 Task: Add The Republic Of Tea Organic Matcha, Stone-ground Japanese Green Tea Powder to the cart.
Action: Mouse moved to (23, 129)
Screenshot: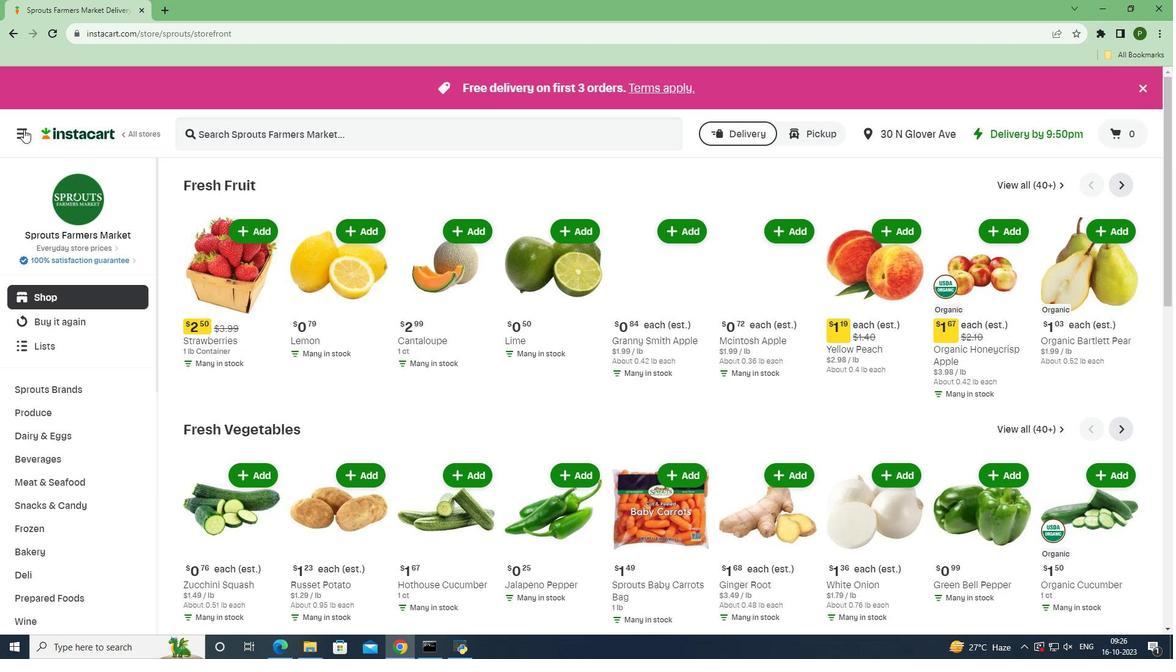 
Action: Mouse pressed left at (23, 129)
Screenshot: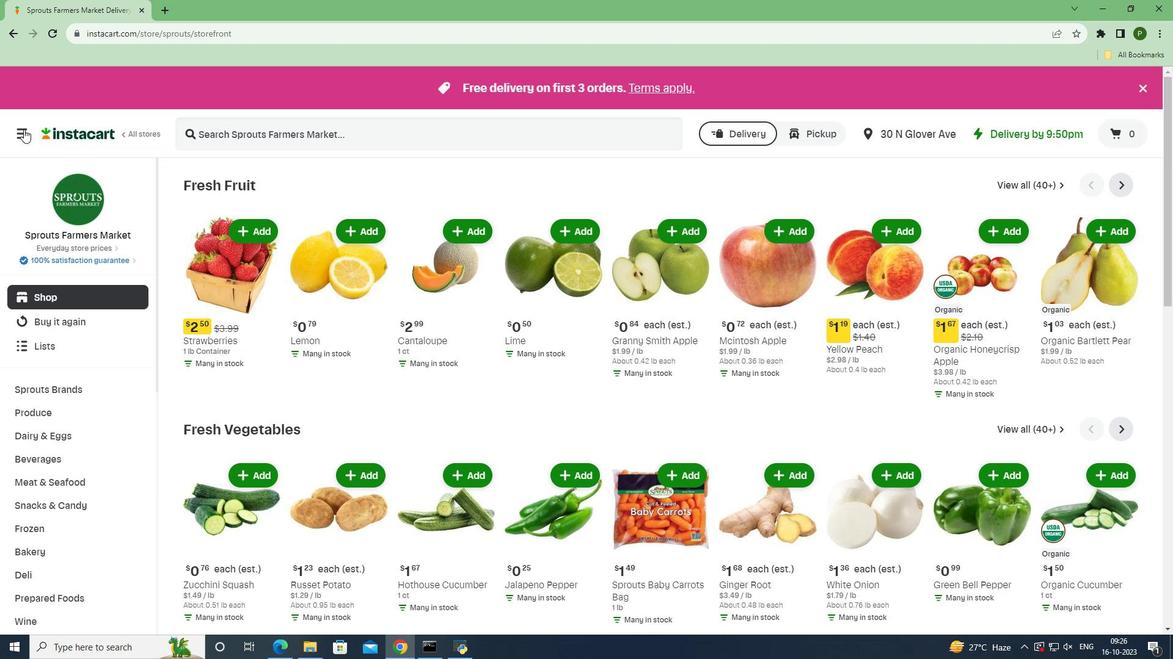 
Action: Mouse moved to (20, 326)
Screenshot: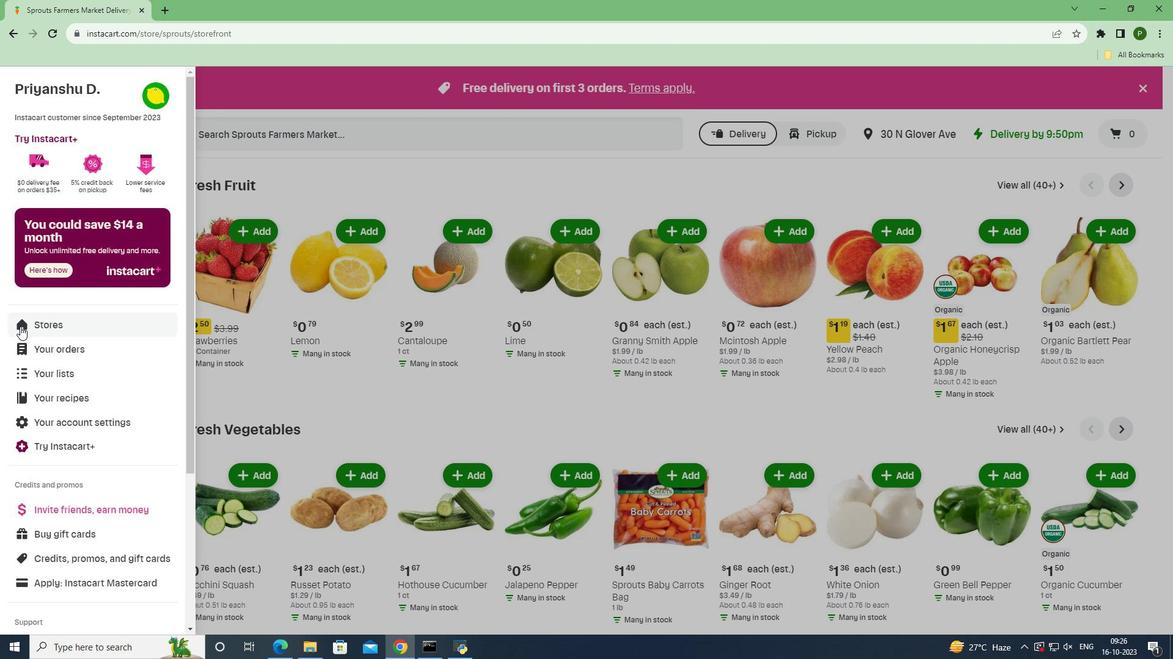 
Action: Mouse pressed left at (20, 326)
Screenshot: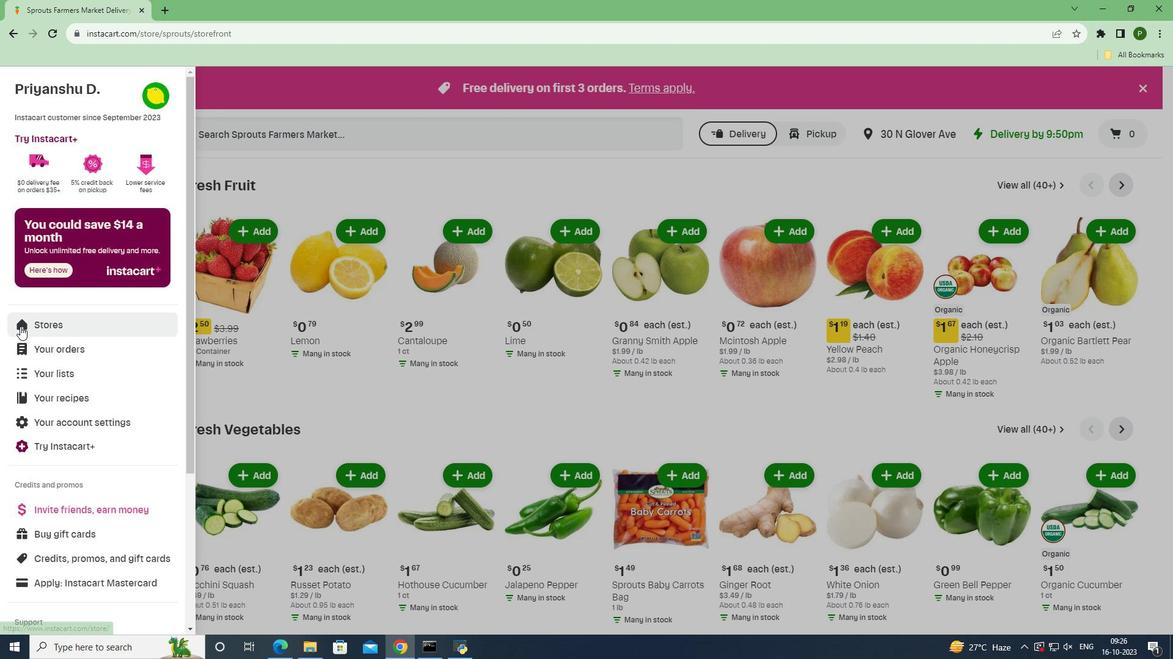 
Action: Mouse moved to (264, 148)
Screenshot: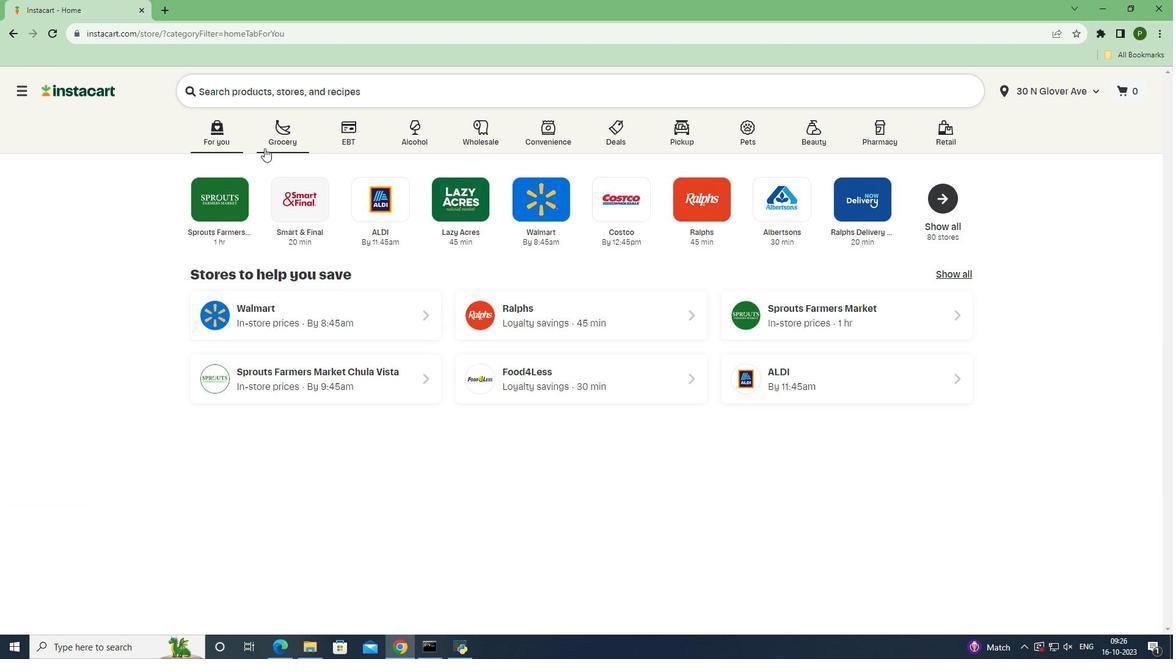 
Action: Mouse pressed left at (264, 148)
Screenshot: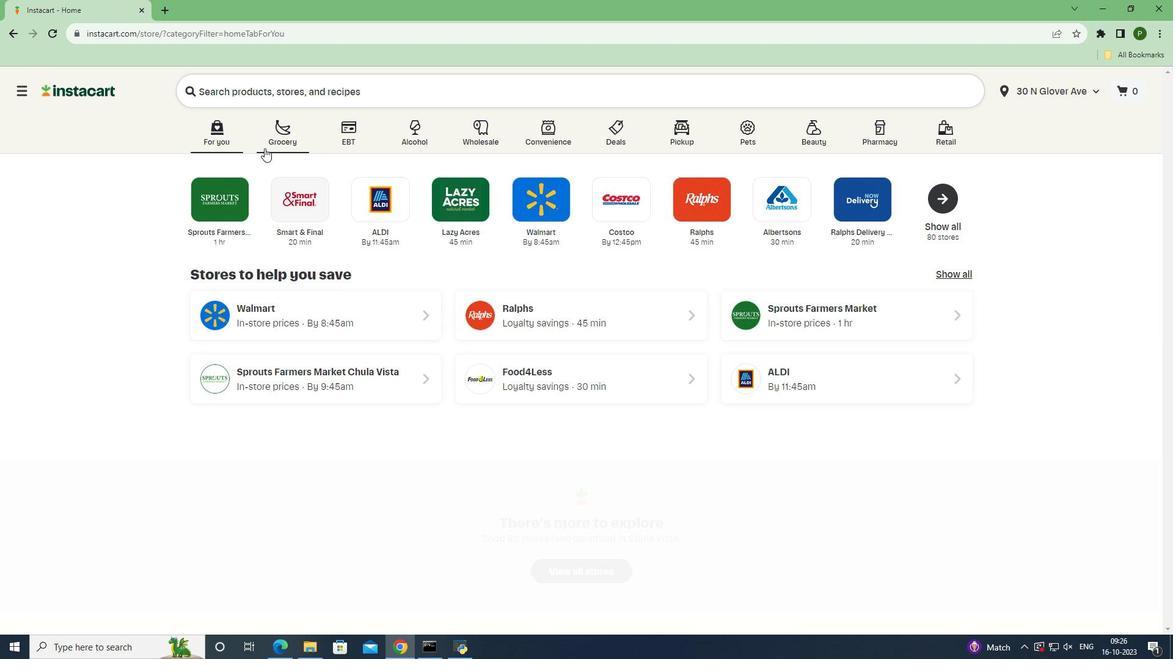 
Action: Mouse moved to (765, 286)
Screenshot: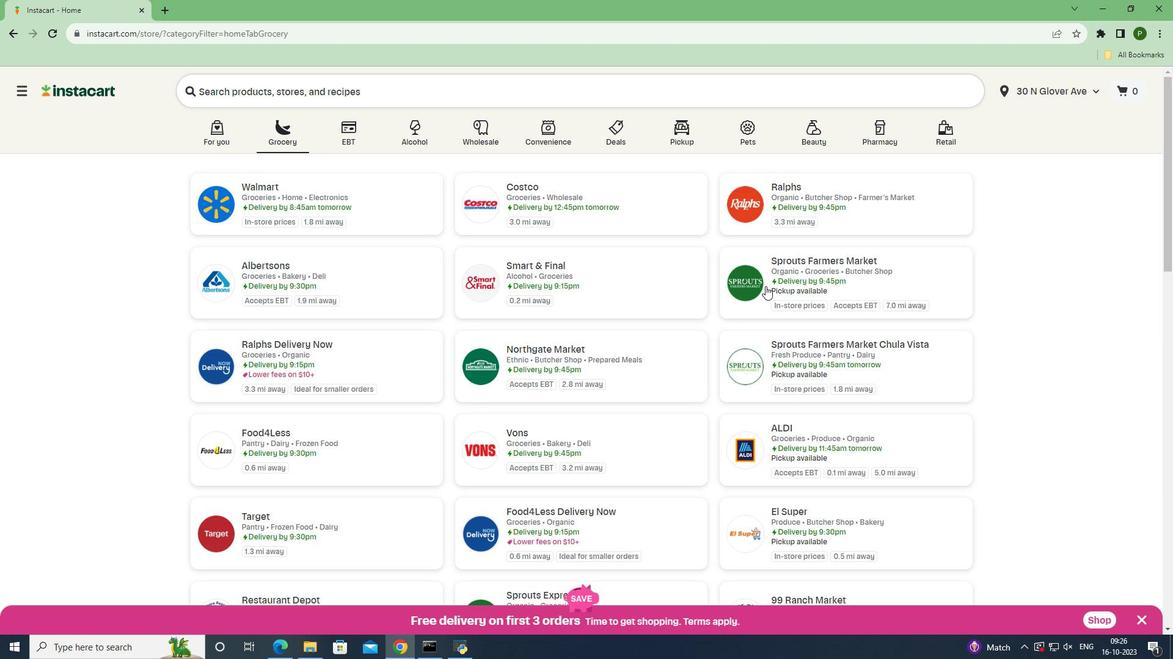 
Action: Mouse pressed left at (765, 286)
Screenshot: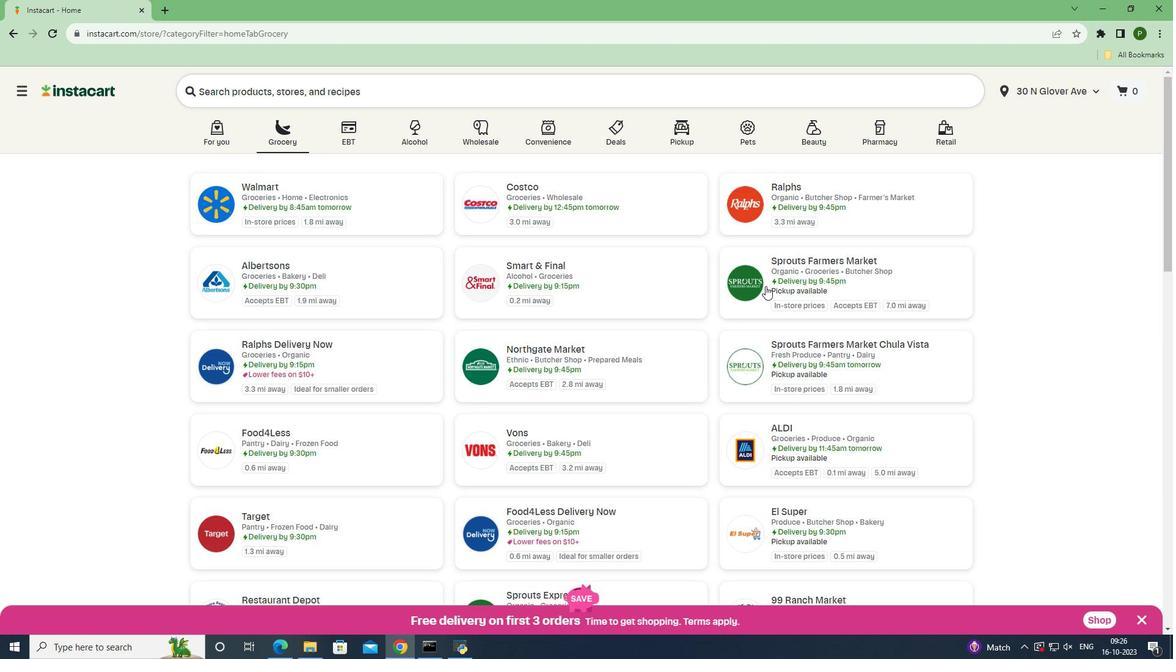 
Action: Mouse moved to (58, 465)
Screenshot: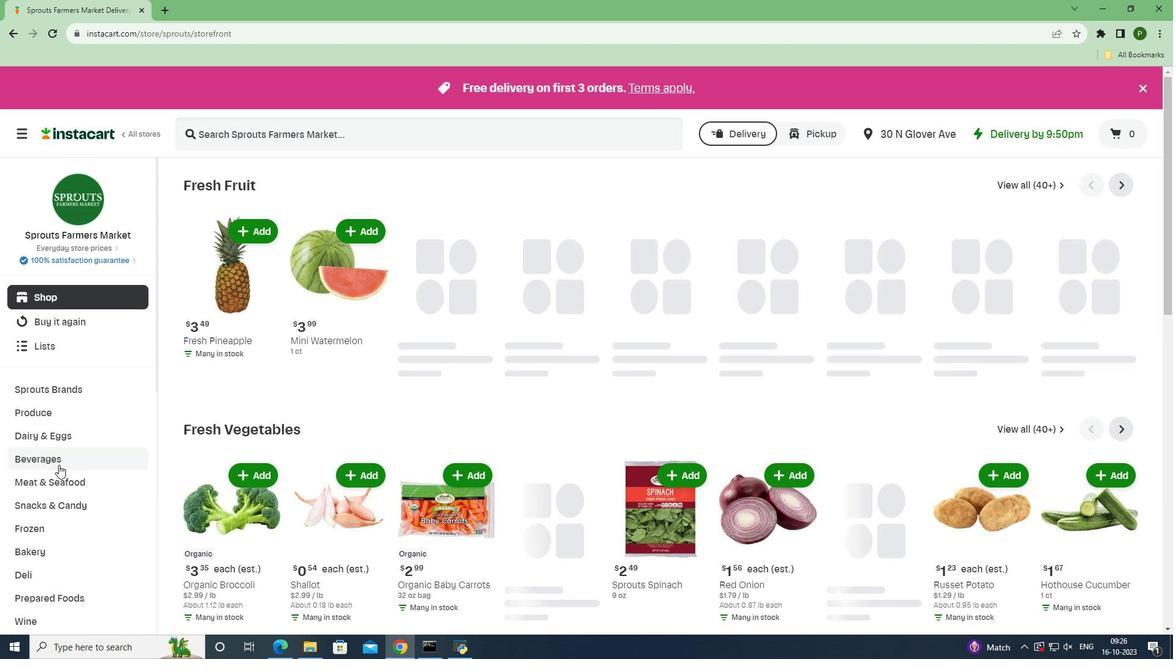 
Action: Mouse pressed left at (58, 465)
Screenshot: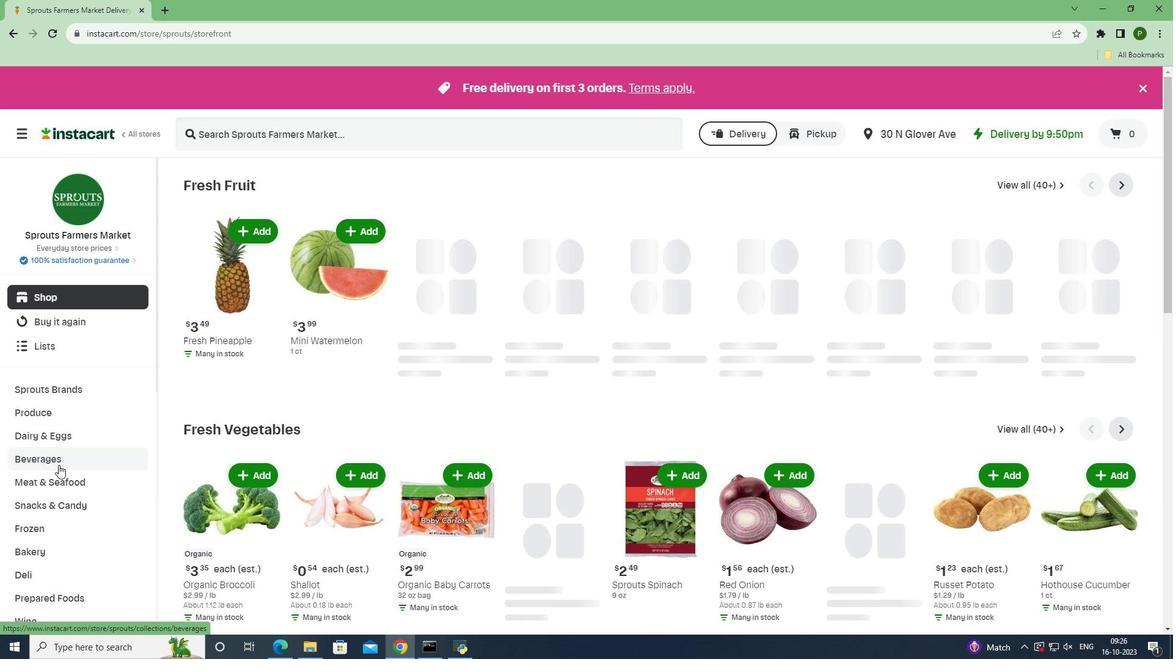 
Action: Mouse moved to (1065, 213)
Screenshot: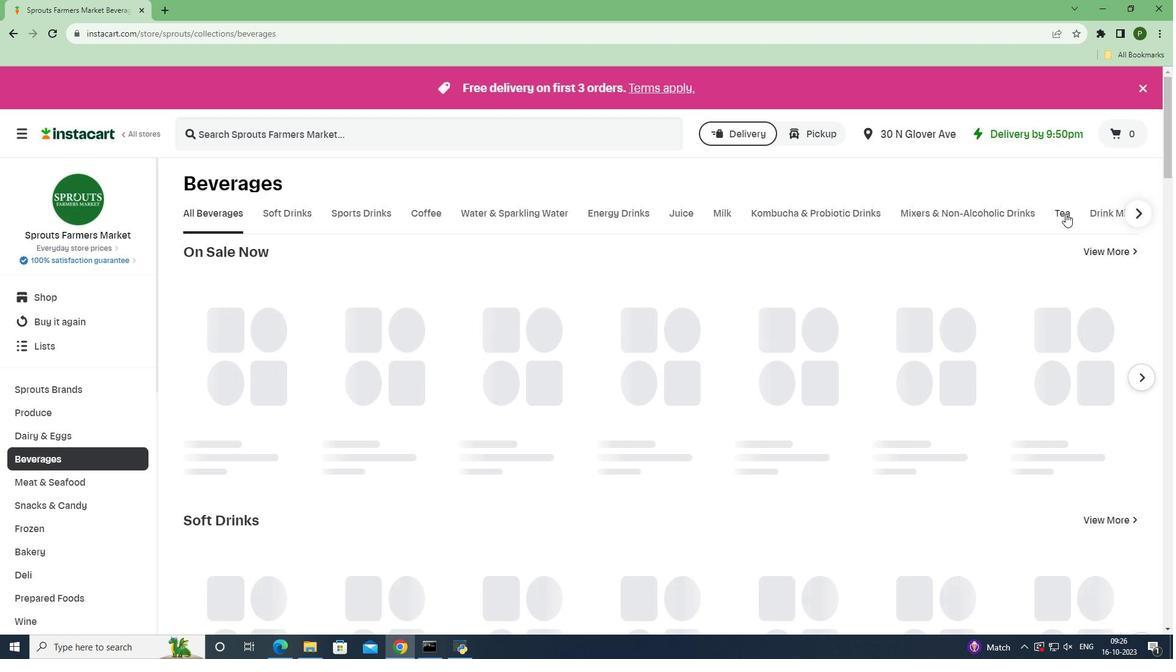 
Action: Mouse pressed left at (1065, 213)
Screenshot: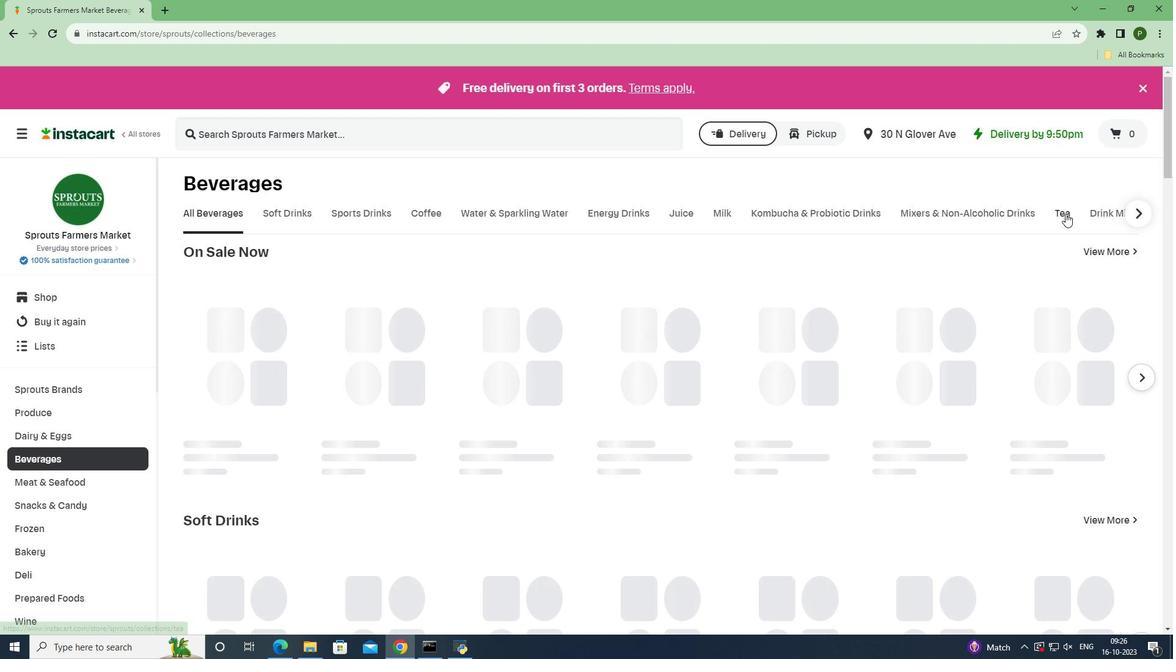 
Action: Mouse moved to (258, 138)
Screenshot: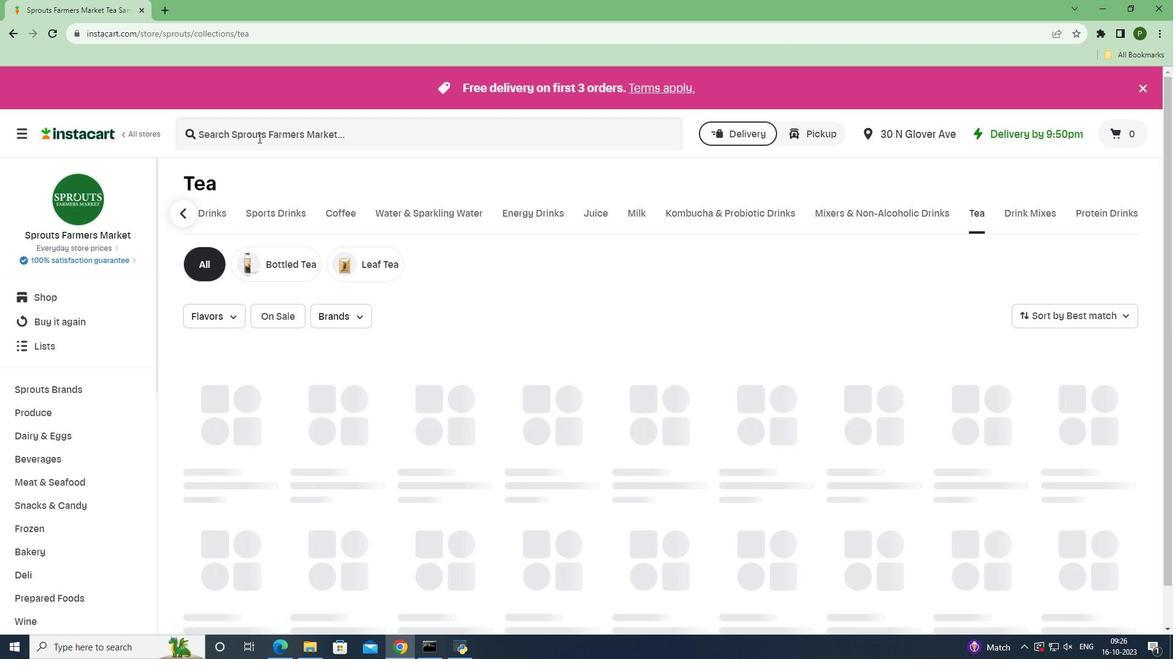 
Action: Mouse pressed left at (258, 138)
Screenshot: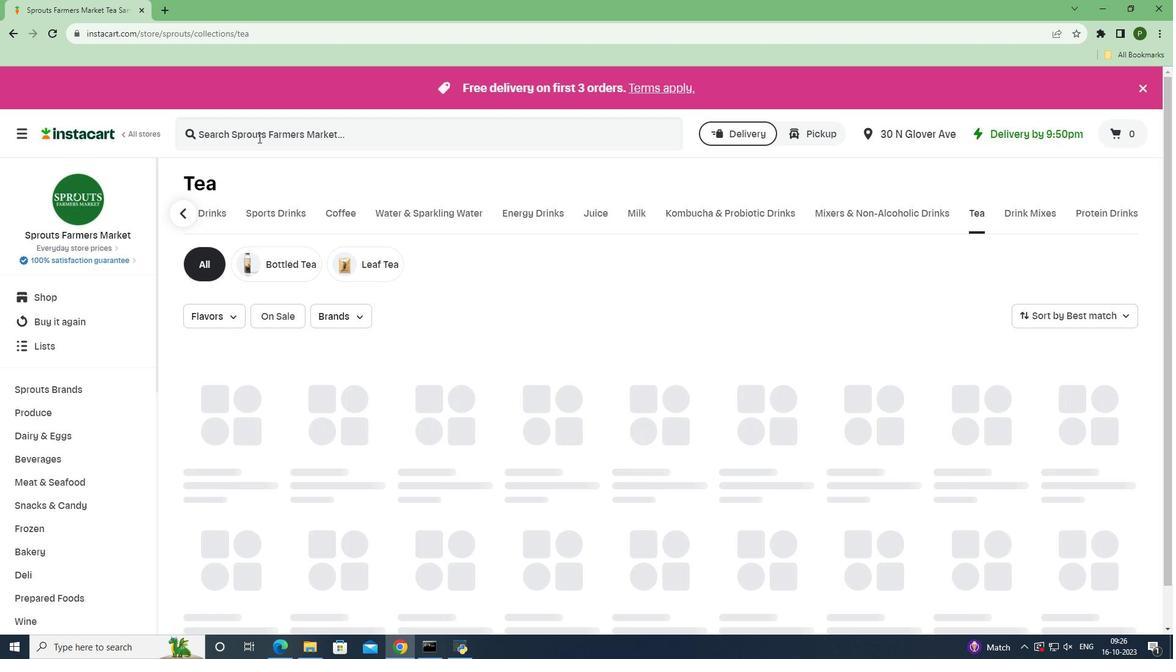 
Action: Key pressed <Key.caps_lock>T<Key.caps_lock>he<Key.space><Key.caps_lock>R<Key.caps_lock>epublic<Key.space><Key.caps_lock>O<Key.caps_lock>f<Key.space><Key.caps_lock>T<Key.caps_lock>ea<Key.space><Key.caps_lock>O<Key.caps_lock>rganic<Key.space><Key.caps_lock>M<Key.caps_lock>atcha<Key.space>,<Key.space><Key.caps_lock>S<Key.caps_lock>tone-ground<Key.space><Key.caps_lock>J<Key.caps_lock>apanese<Key.space><Key.caps_lock>G<Key.caps_lock>reen<Key.space><Key.caps_lock>T<Key.caps_lock>ea<Key.space><Key.caps_lock>P<Key.caps_lock>owder<Key.space><Key.enter>
Screenshot: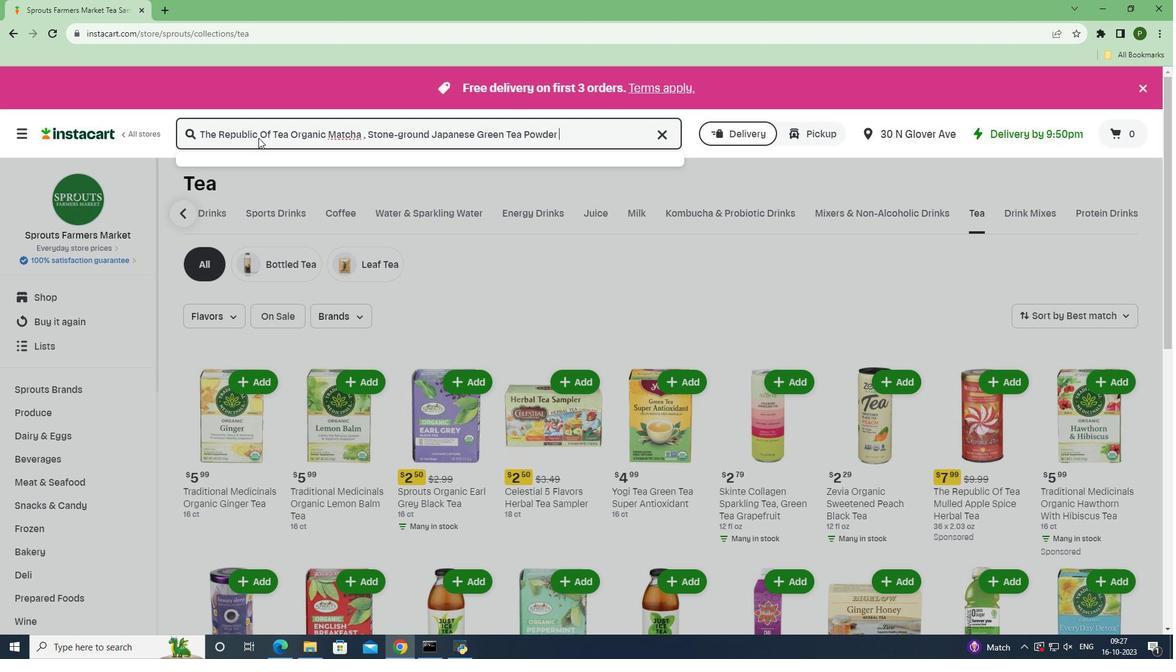 
Action: Mouse moved to (328, 275)
Screenshot: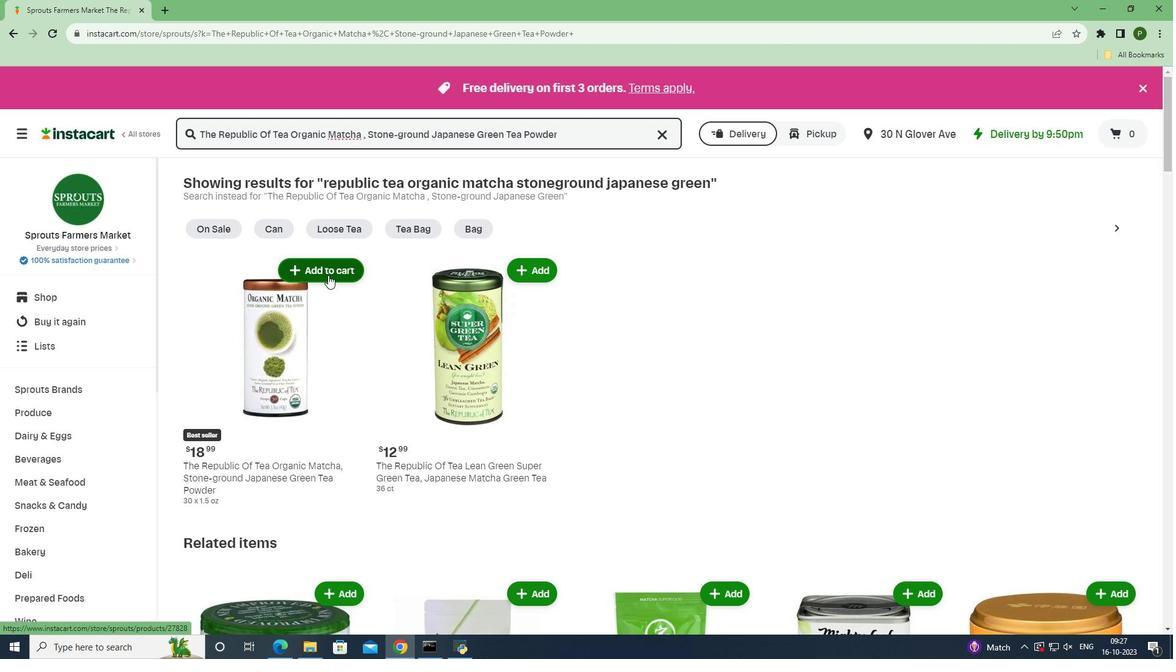 
Action: Mouse pressed left at (328, 275)
Screenshot: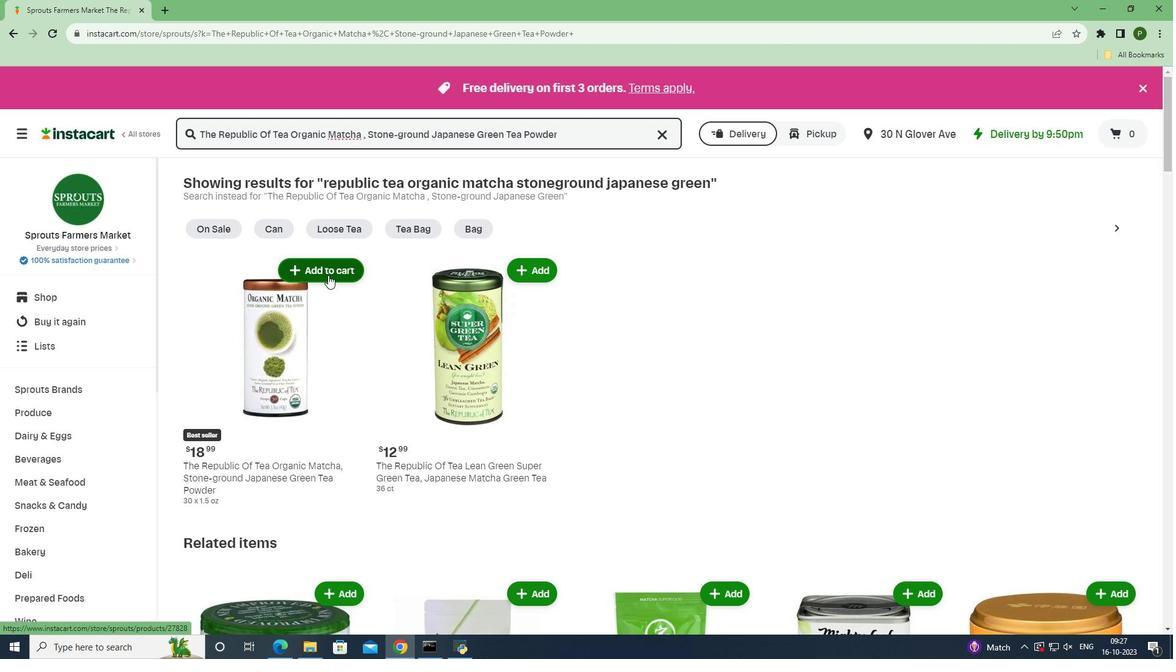 
Action: Mouse moved to (350, 352)
Screenshot: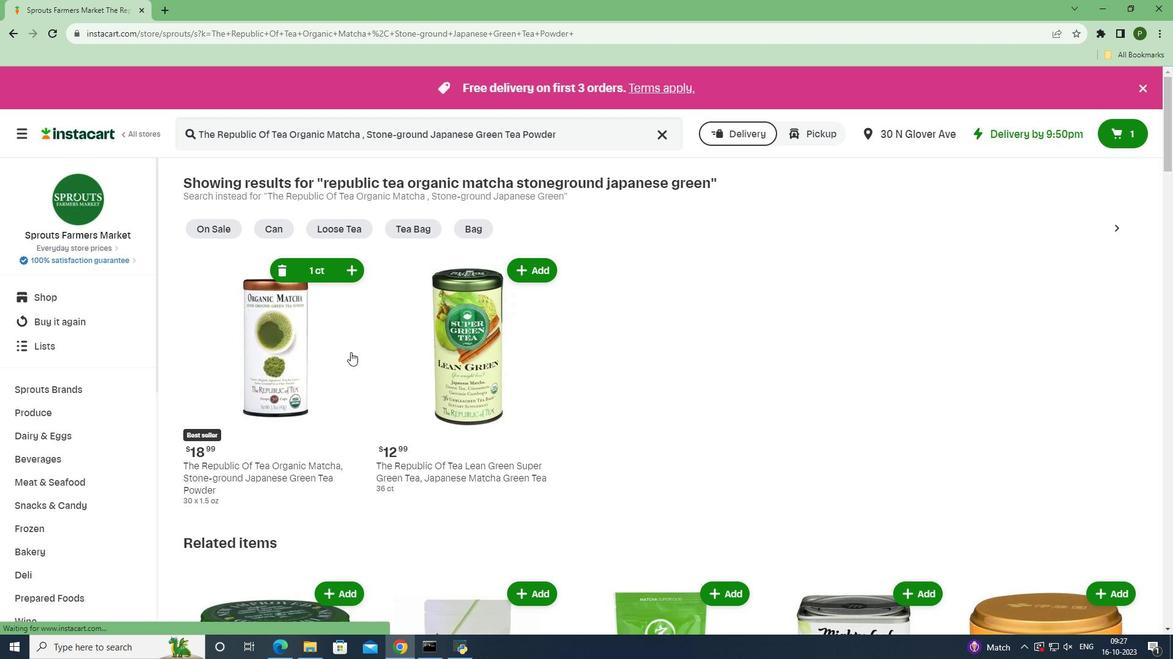 
